 Task: Make in the project TrendSetter an epic 'Password Management'.
Action: Mouse moved to (419, 175)
Screenshot: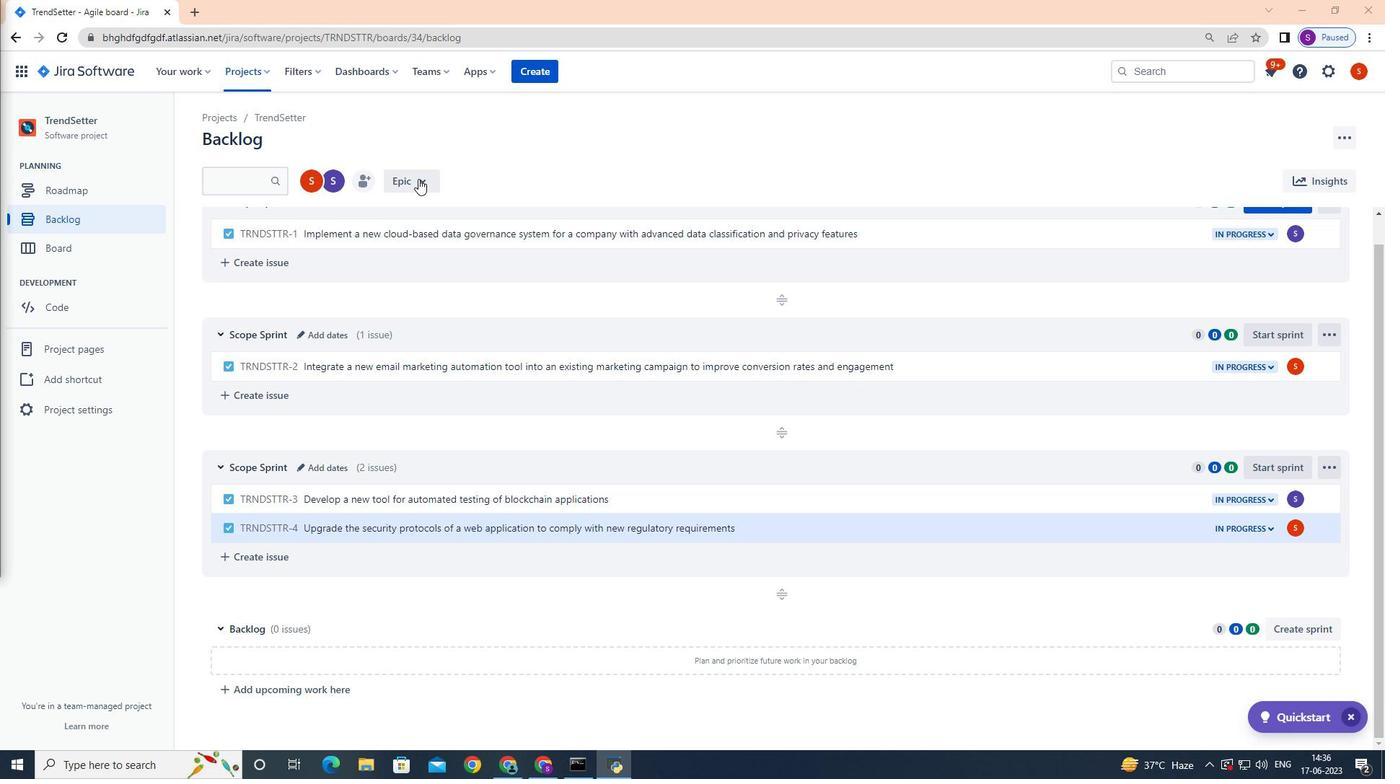 
Action: Mouse pressed left at (419, 175)
Screenshot: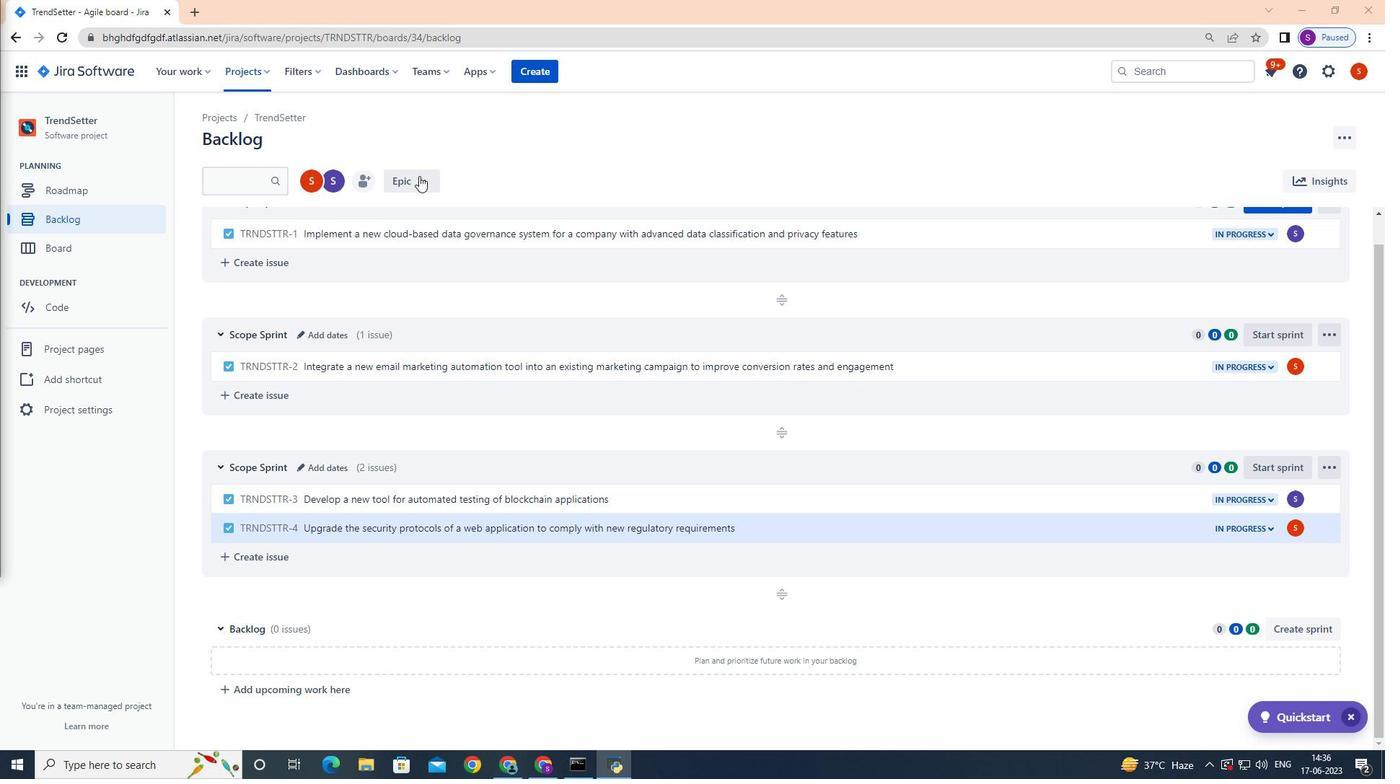 
Action: Mouse moved to (417, 271)
Screenshot: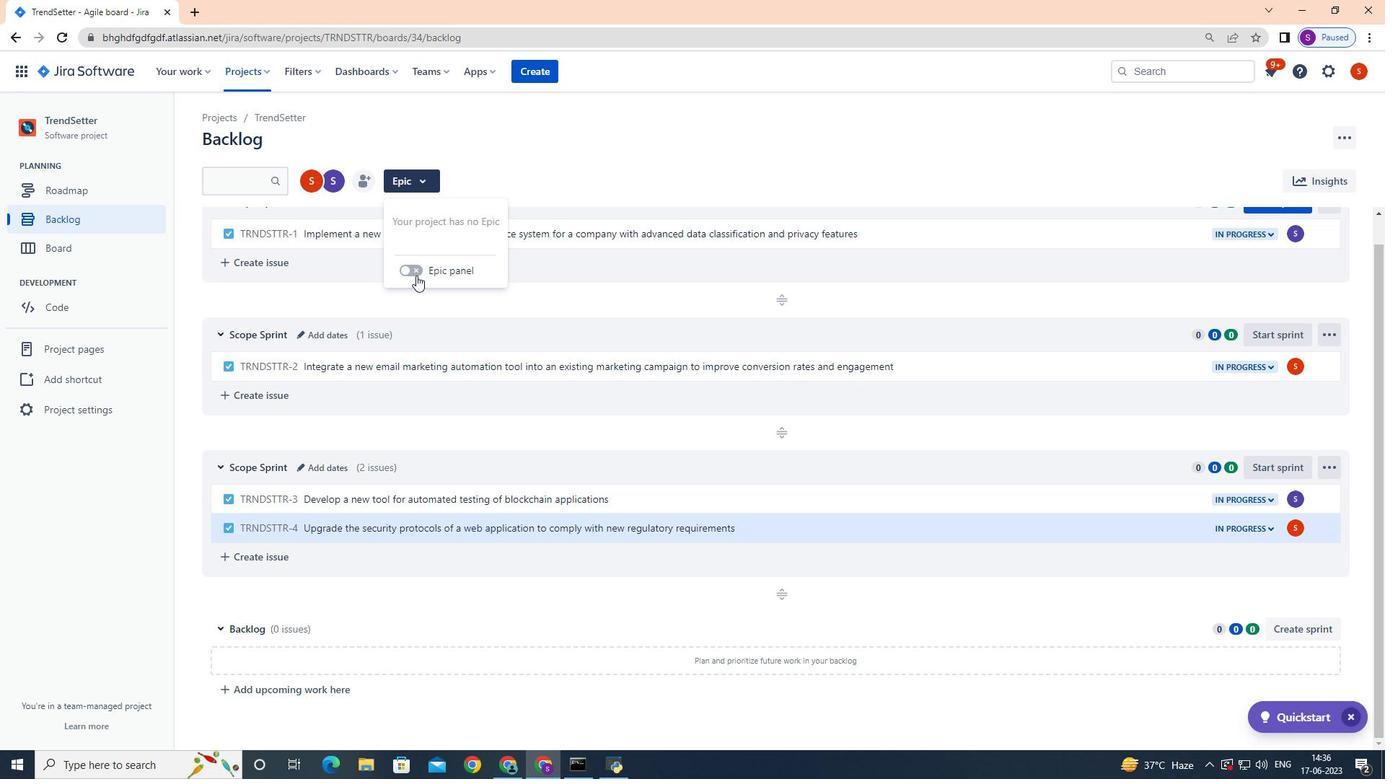 
Action: Mouse pressed left at (417, 271)
Screenshot: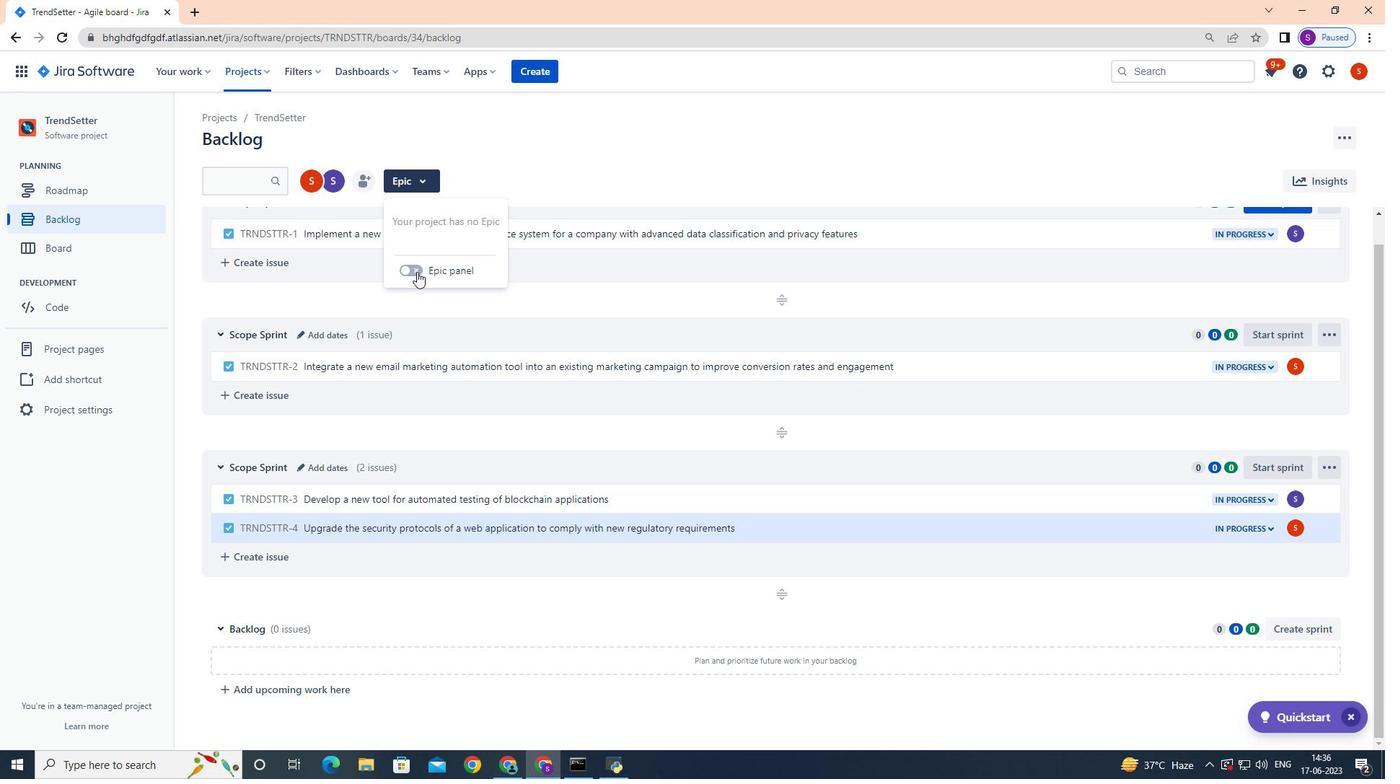 
Action: Mouse moved to (320, 501)
Screenshot: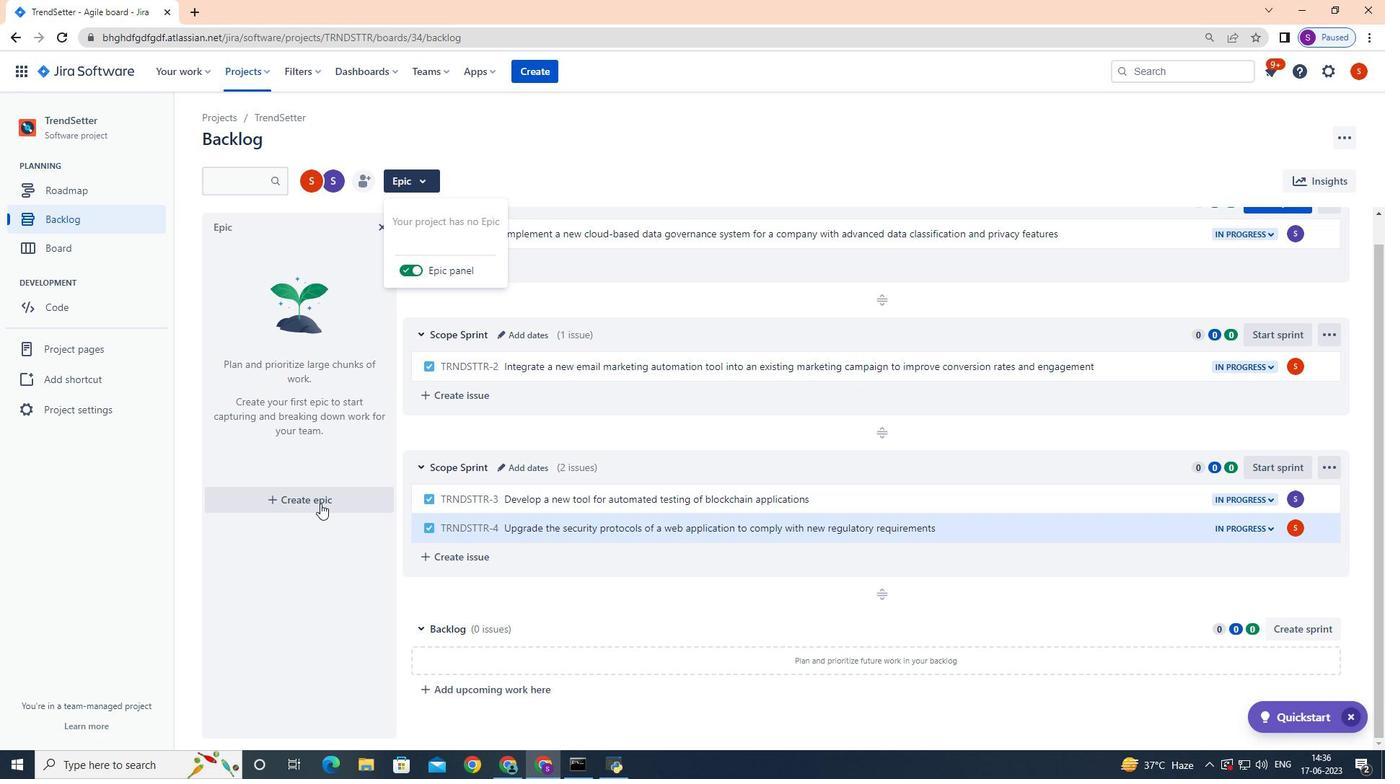 
Action: Mouse pressed left at (320, 501)
Screenshot: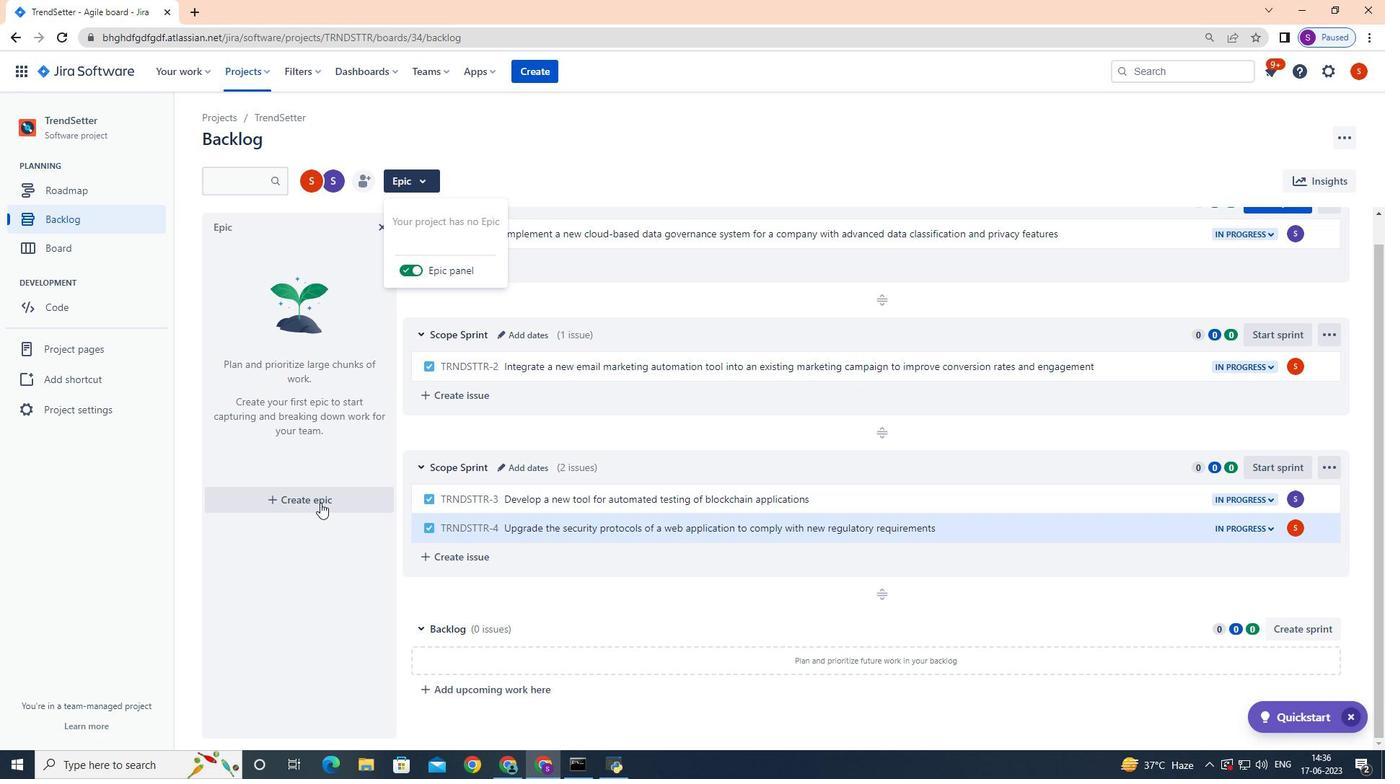 
Action: Mouse moved to (321, 500)
Screenshot: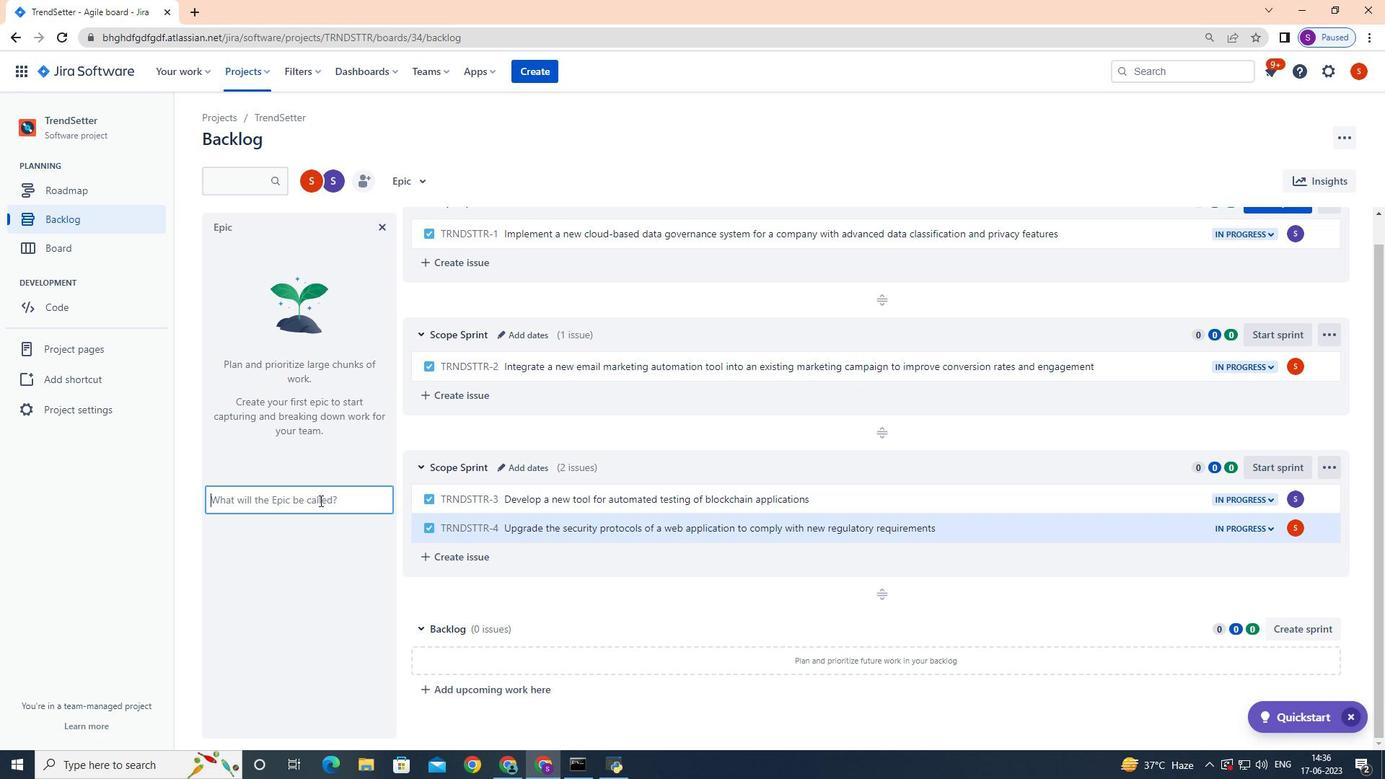 
Action: Key pressed <Key.shift>Password<Key.space><Key.shift>Management<Key.enter>
Screenshot: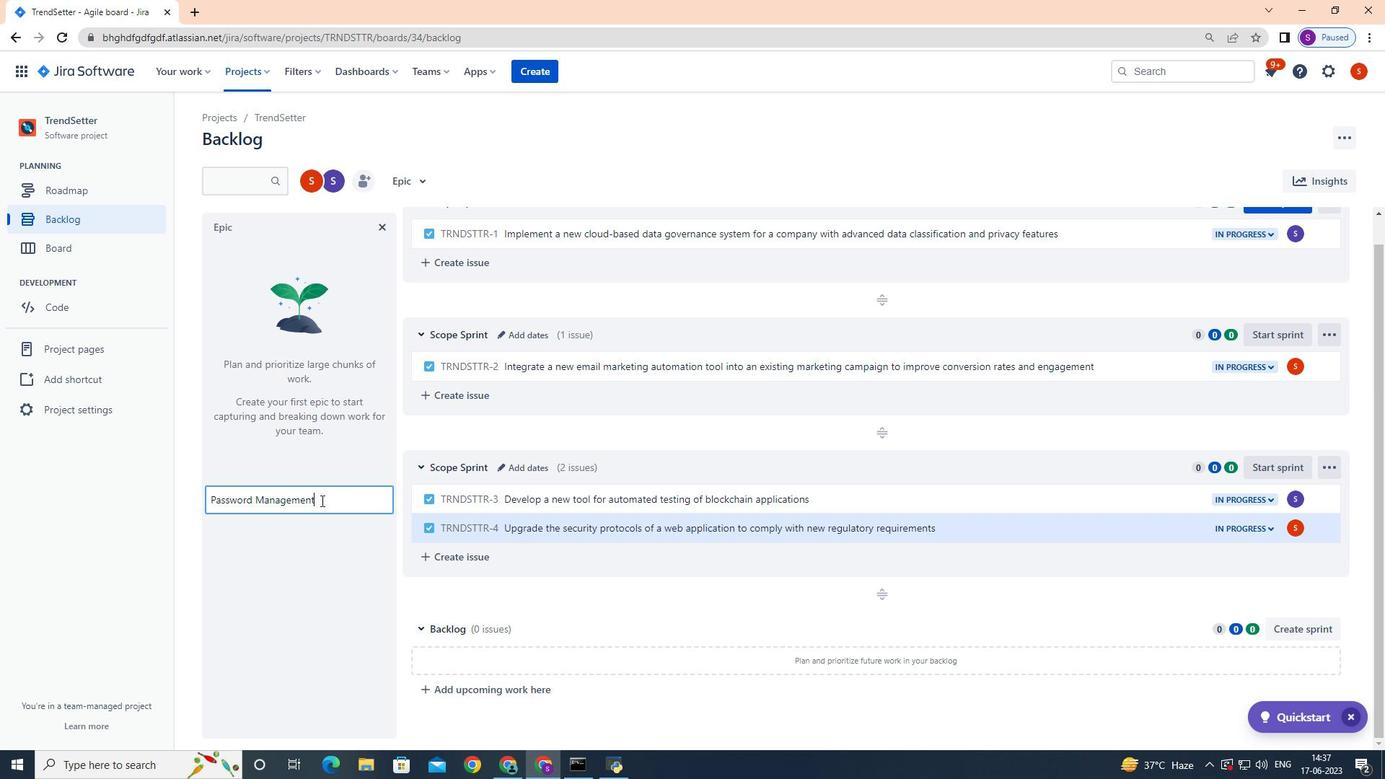 
Action: Mouse moved to (534, 419)
Screenshot: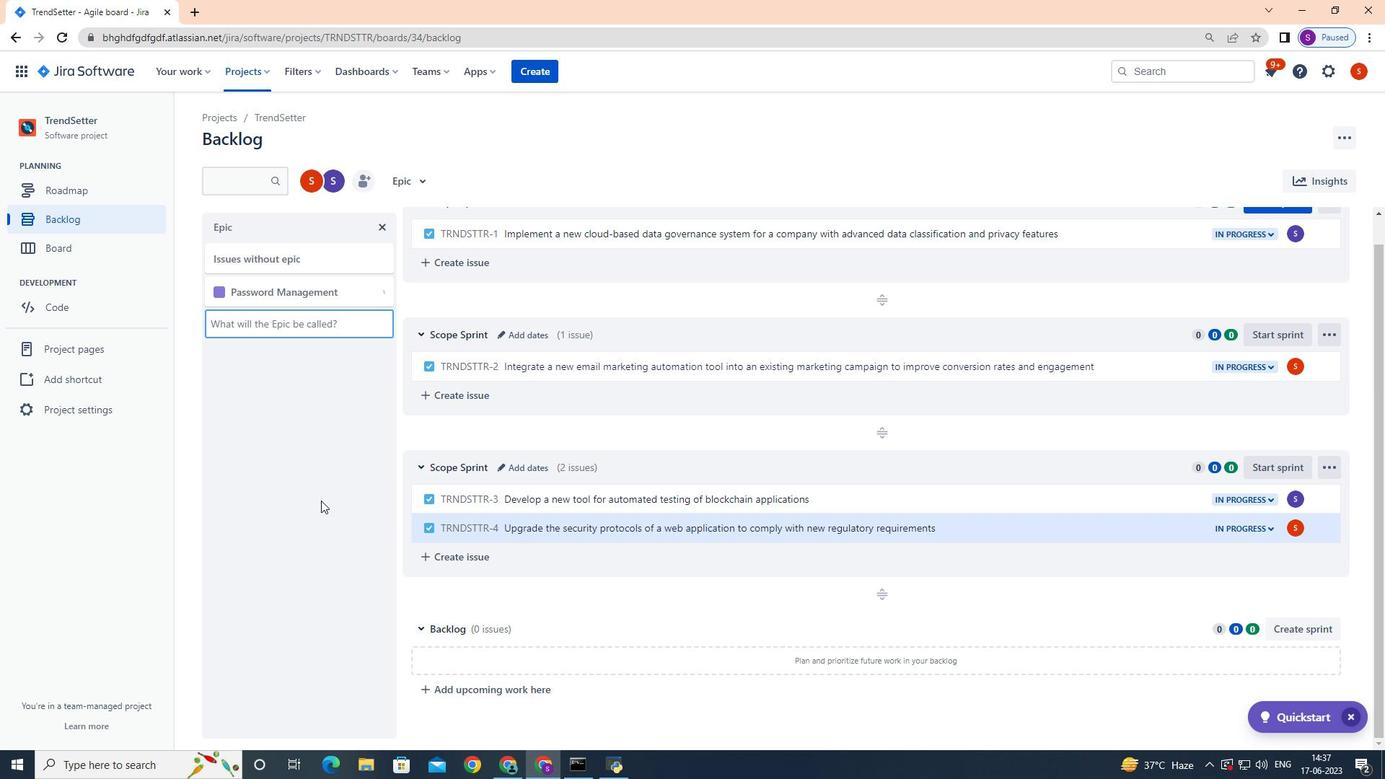 
